 Task: Add Earthbound Farm Organic Classic Caesar Salad Kit to the cart.
Action: Mouse moved to (20, 143)
Screenshot: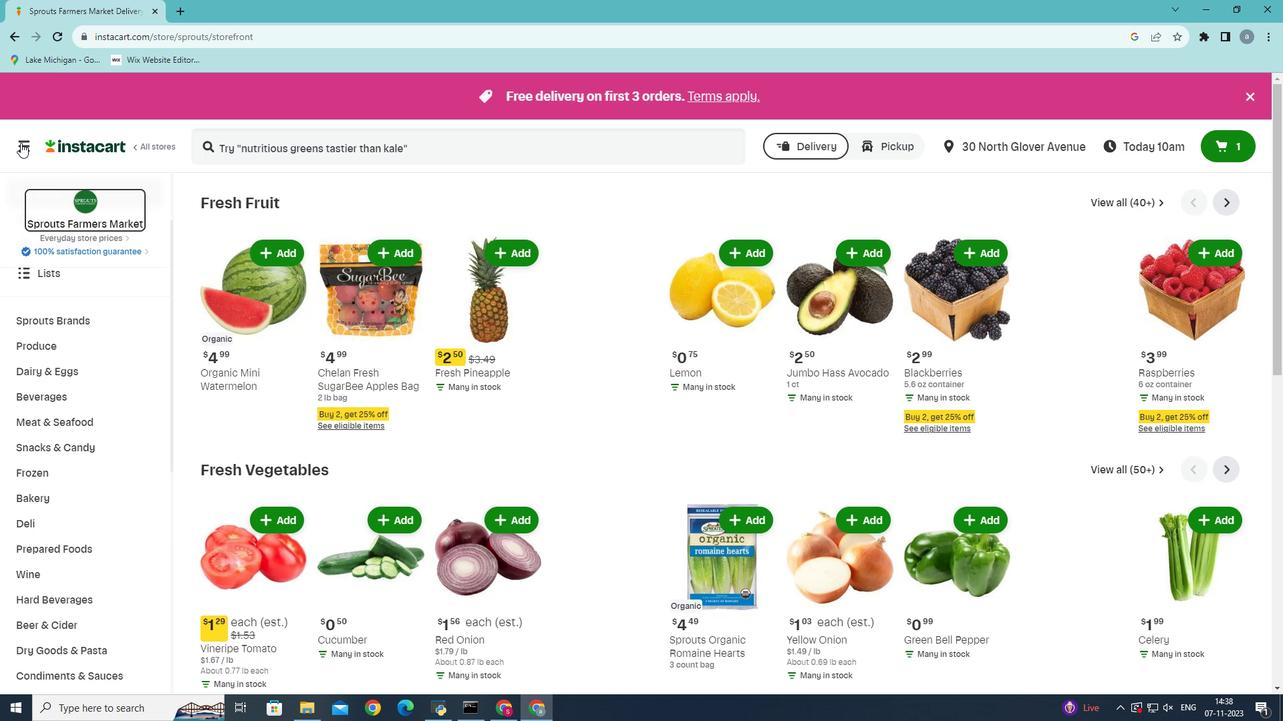 
Action: Mouse pressed left at (20, 143)
Screenshot: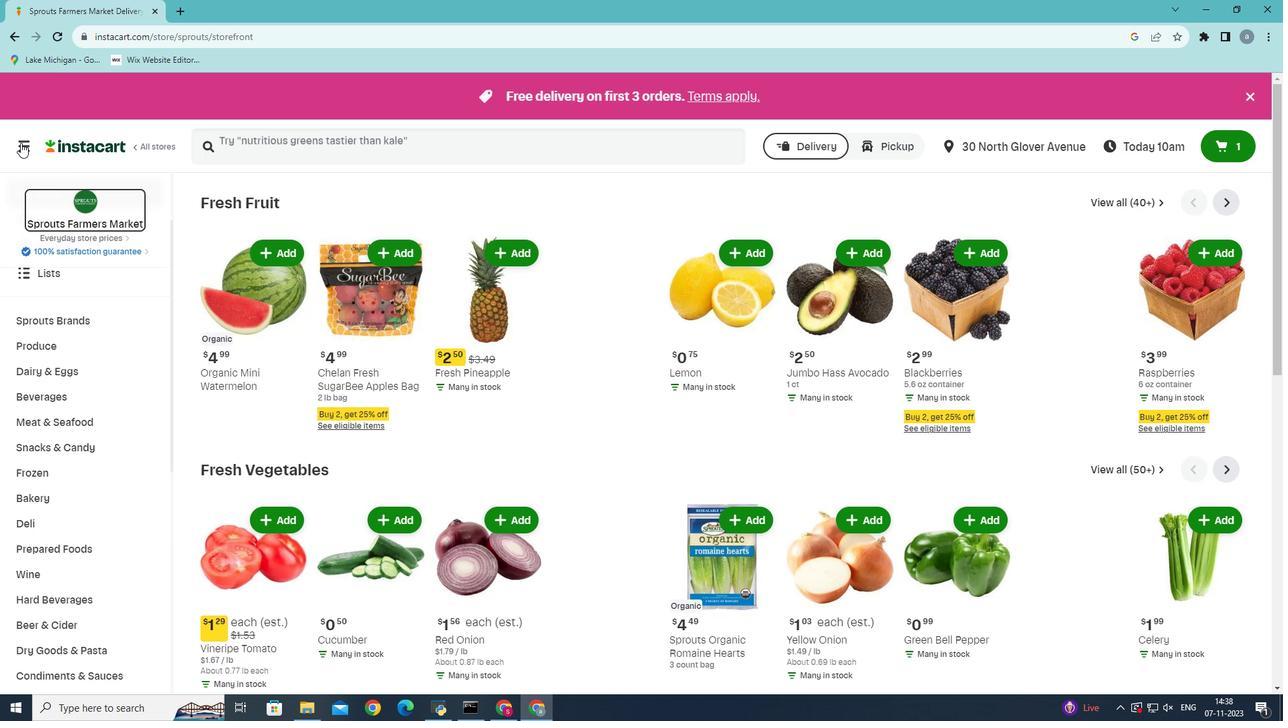 
Action: Mouse moved to (54, 371)
Screenshot: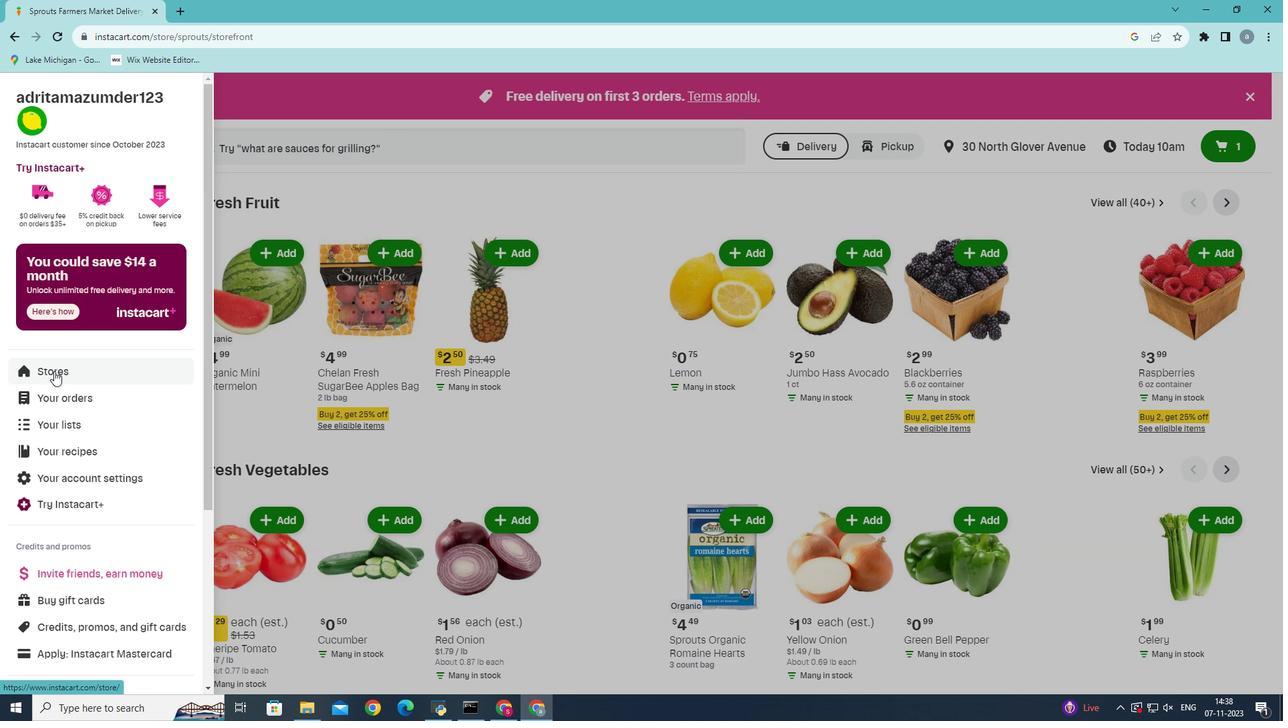 
Action: Mouse pressed left at (54, 371)
Screenshot: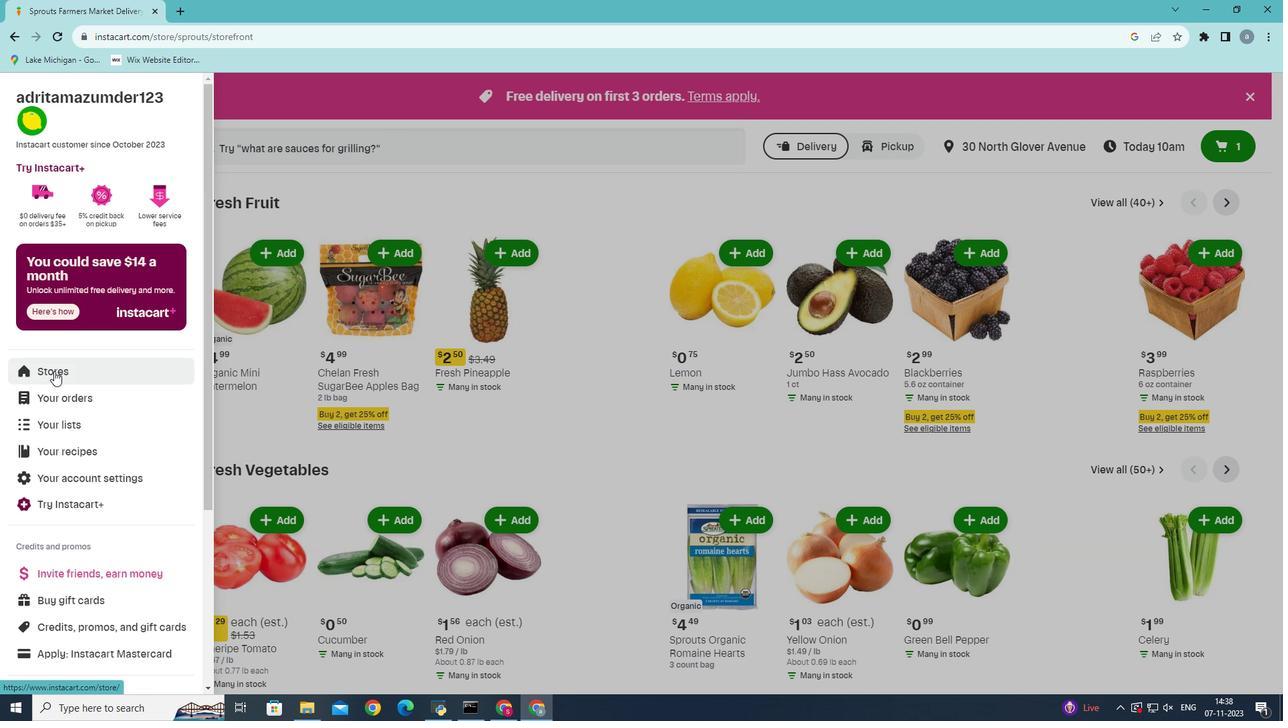 
Action: Mouse moved to (302, 155)
Screenshot: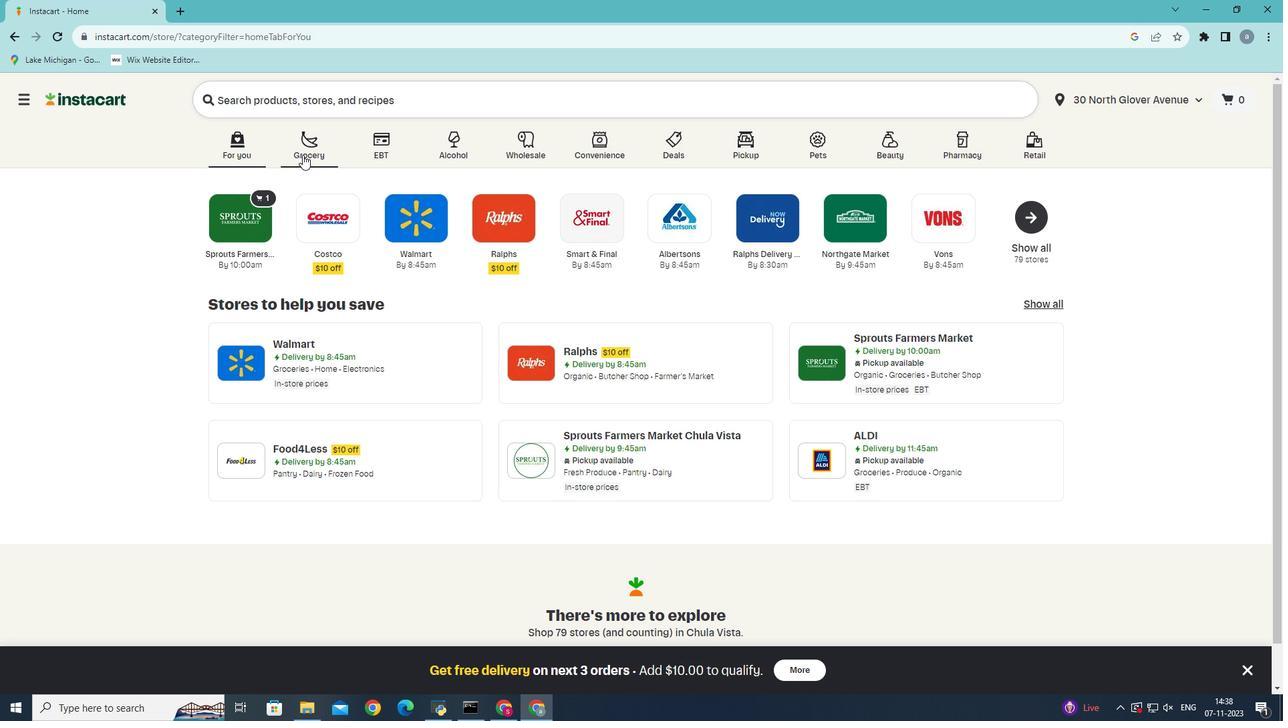 
Action: Mouse pressed left at (302, 155)
Screenshot: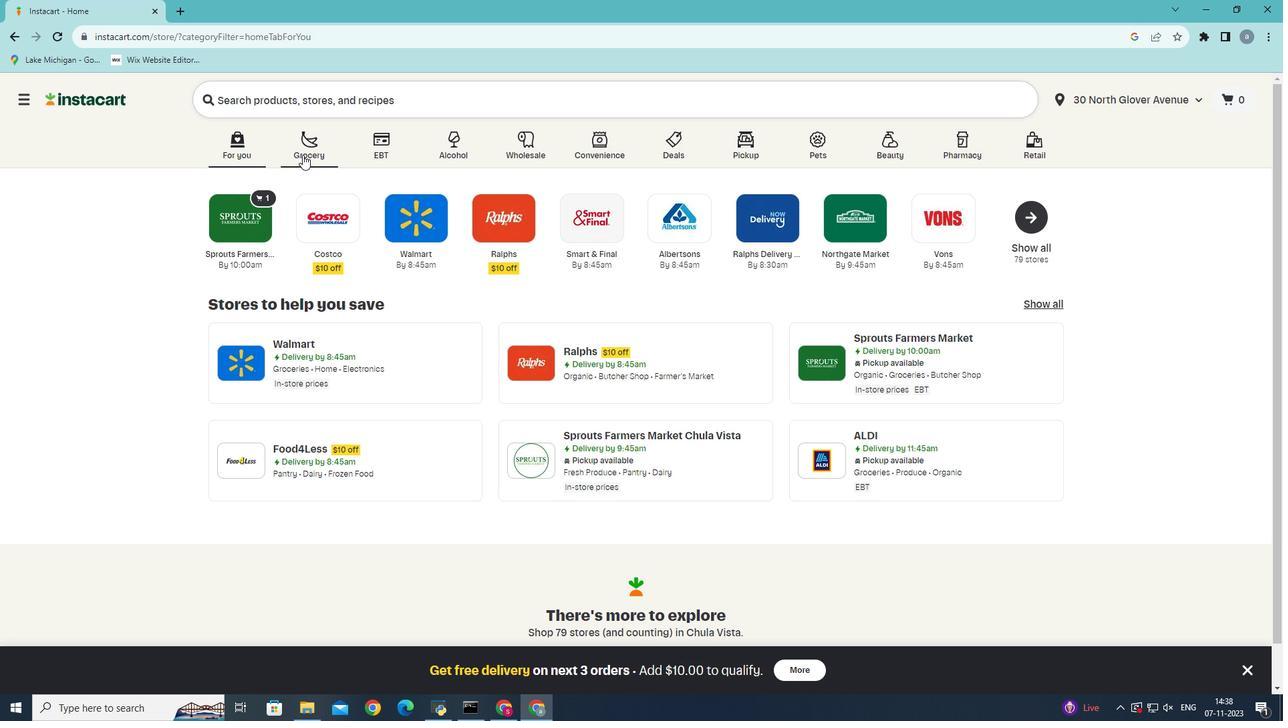 
Action: Mouse moved to (272, 388)
Screenshot: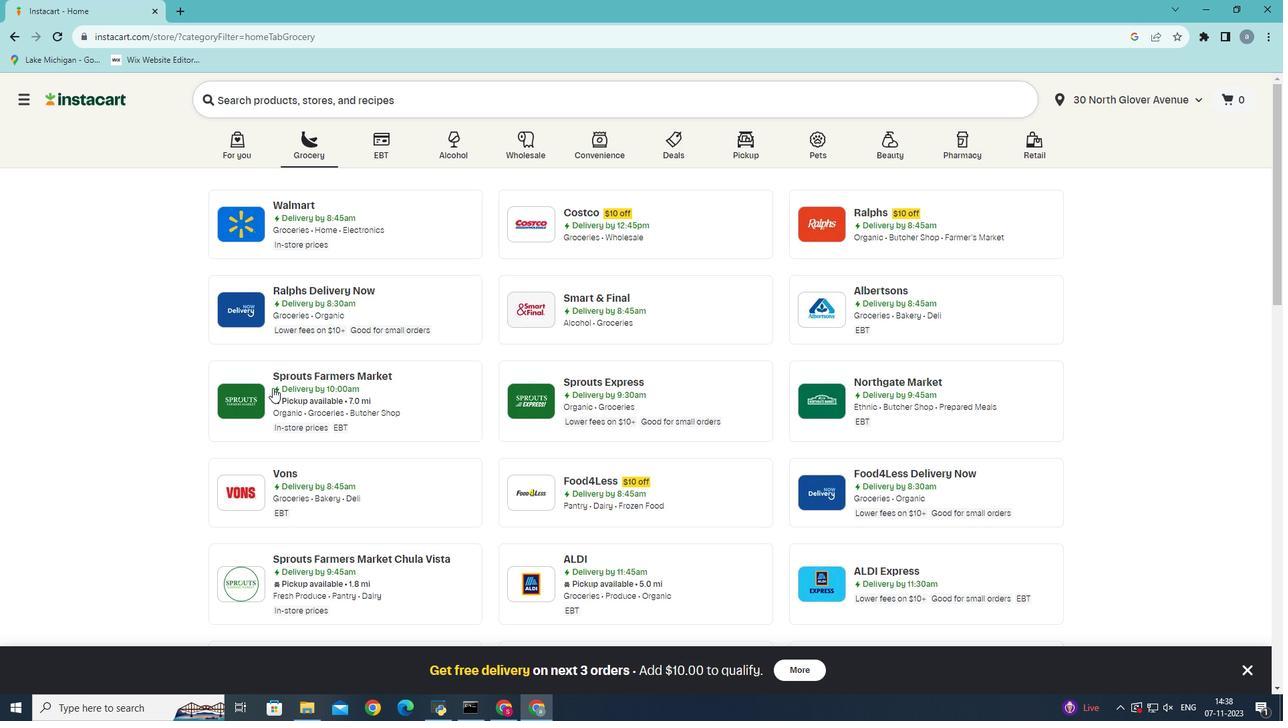 
Action: Mouse pressed left at (272, 388)
Screenshot: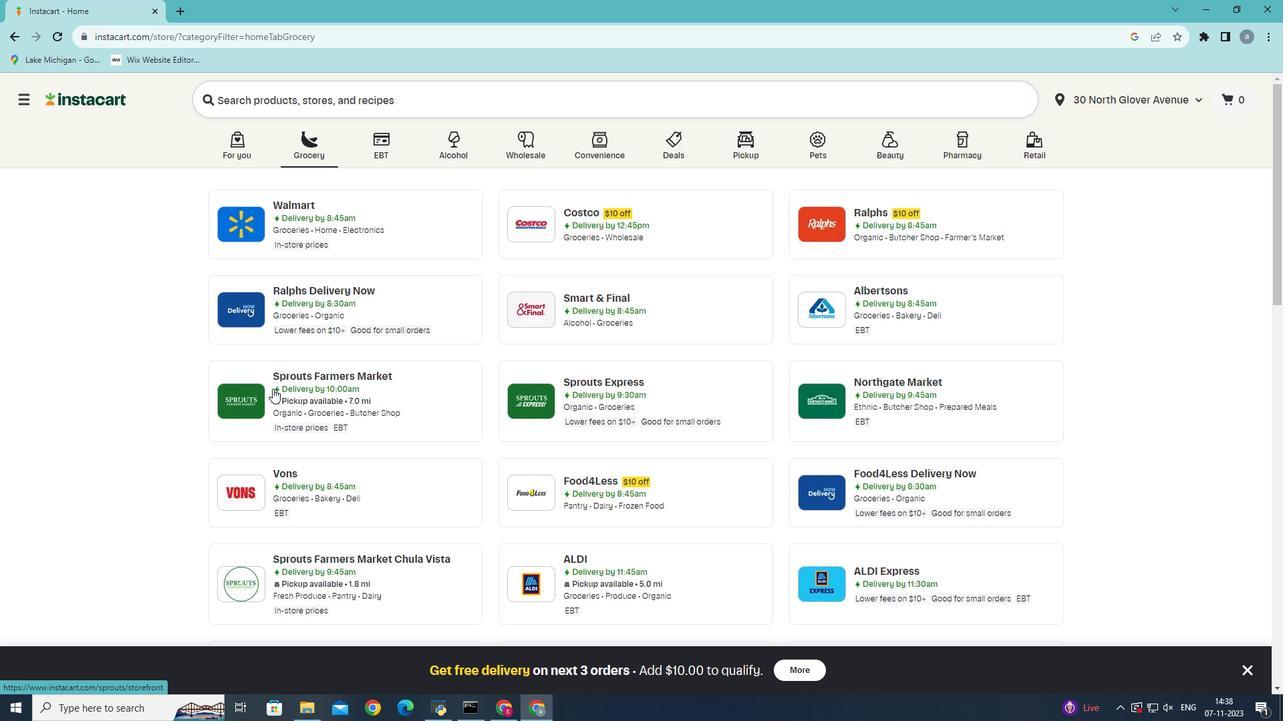 
Action: Mouse moved to (106, 523)
Screenshot: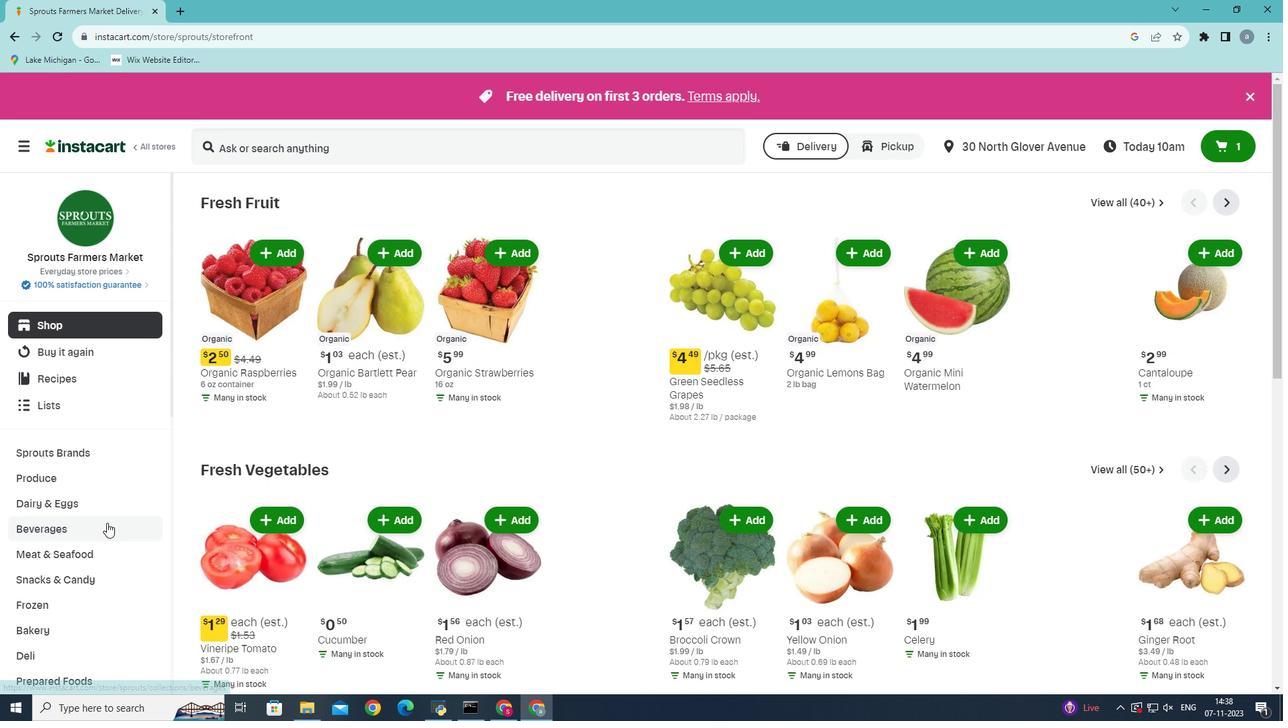 
Action: Mouse scrolled (106, 522) with delta (0, 0)
Screenshot: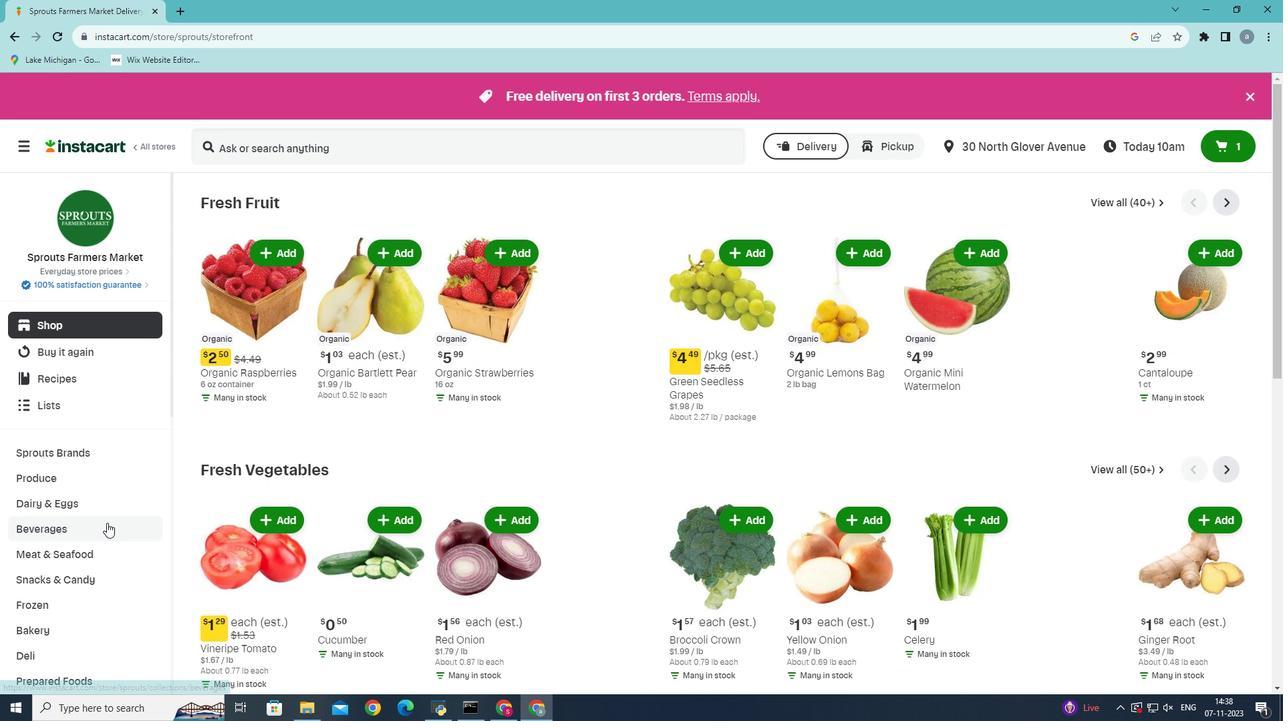 
Action: Mouse scrolled (106, 522) with delta (0, 0)
Screenshot: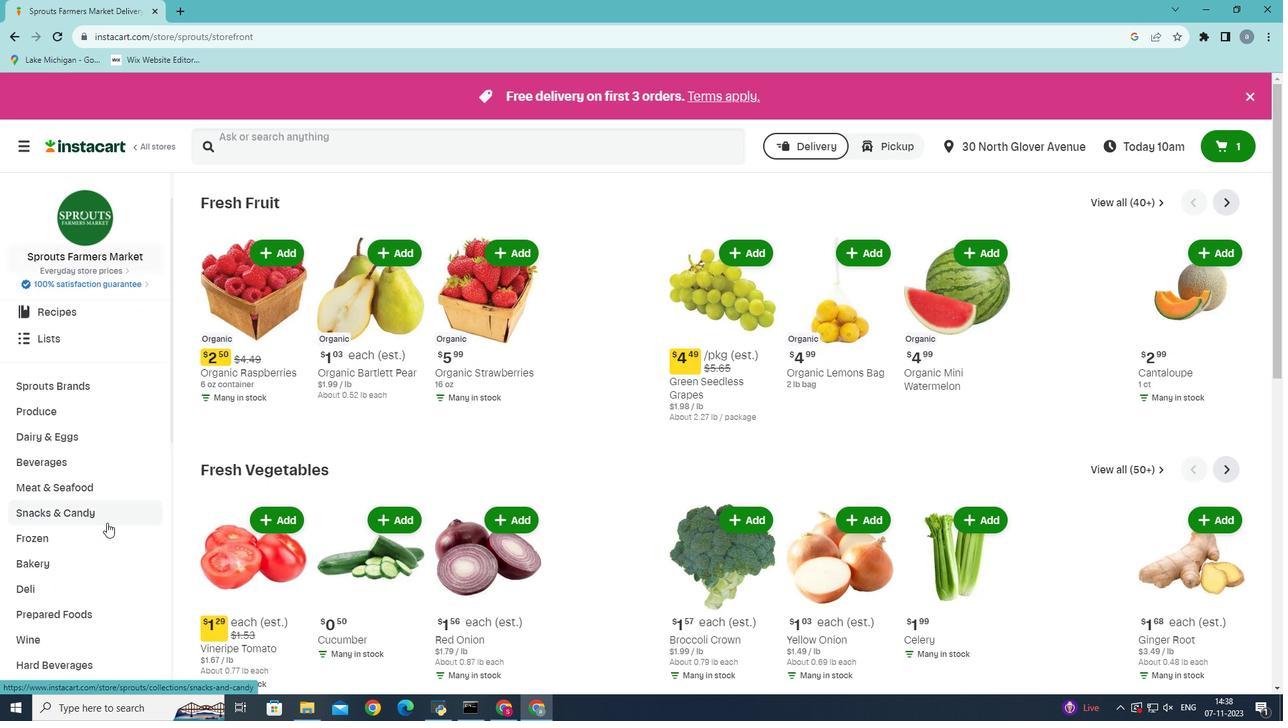 
Action: Mouse moved to (80, 544)
Screenshot: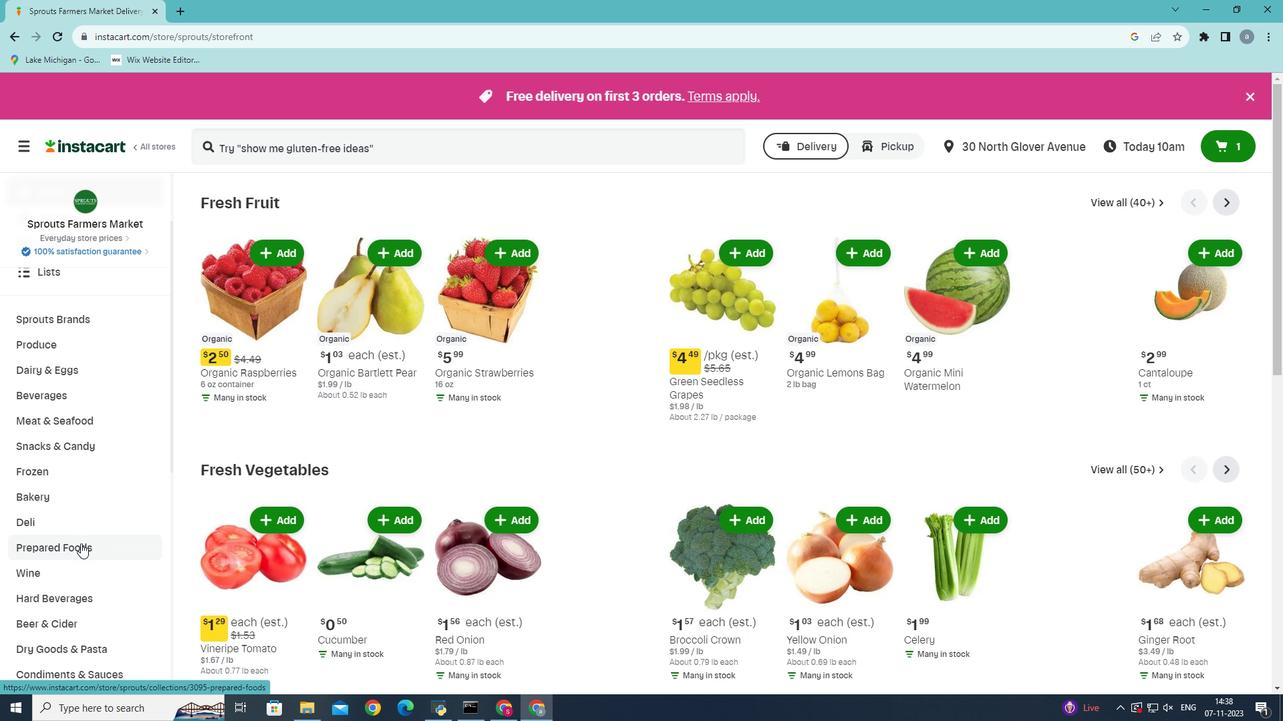
Action: Mouse pressed left at (80, 544)
Screenshot: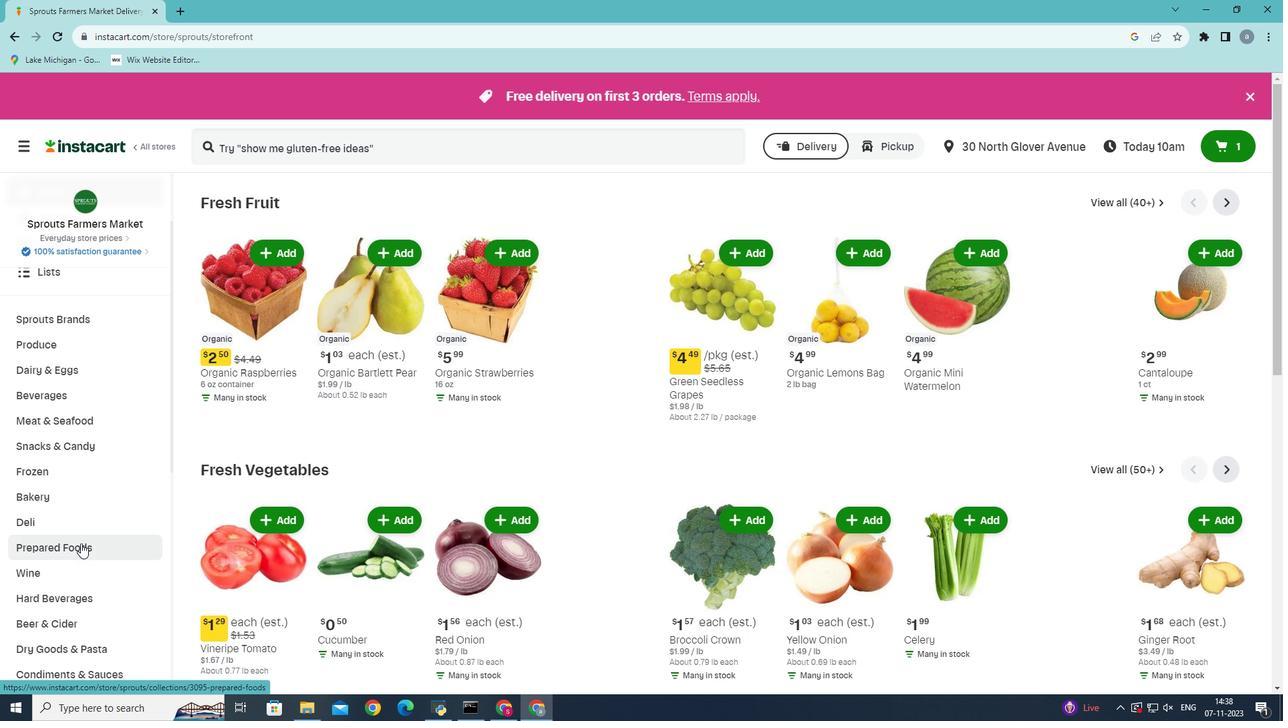 
Action: Mouse moved to (734, 239)
Screenshot: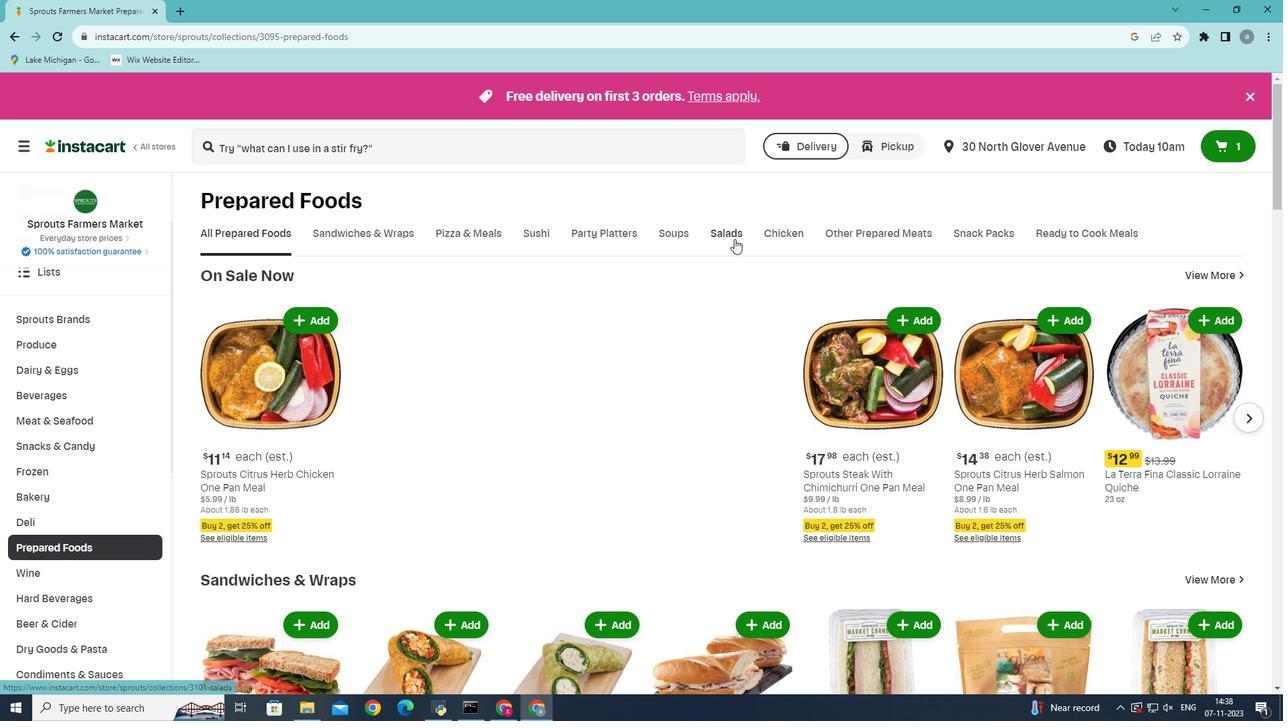
Action: Mouse pressed left at (734, 239)
Screenshot: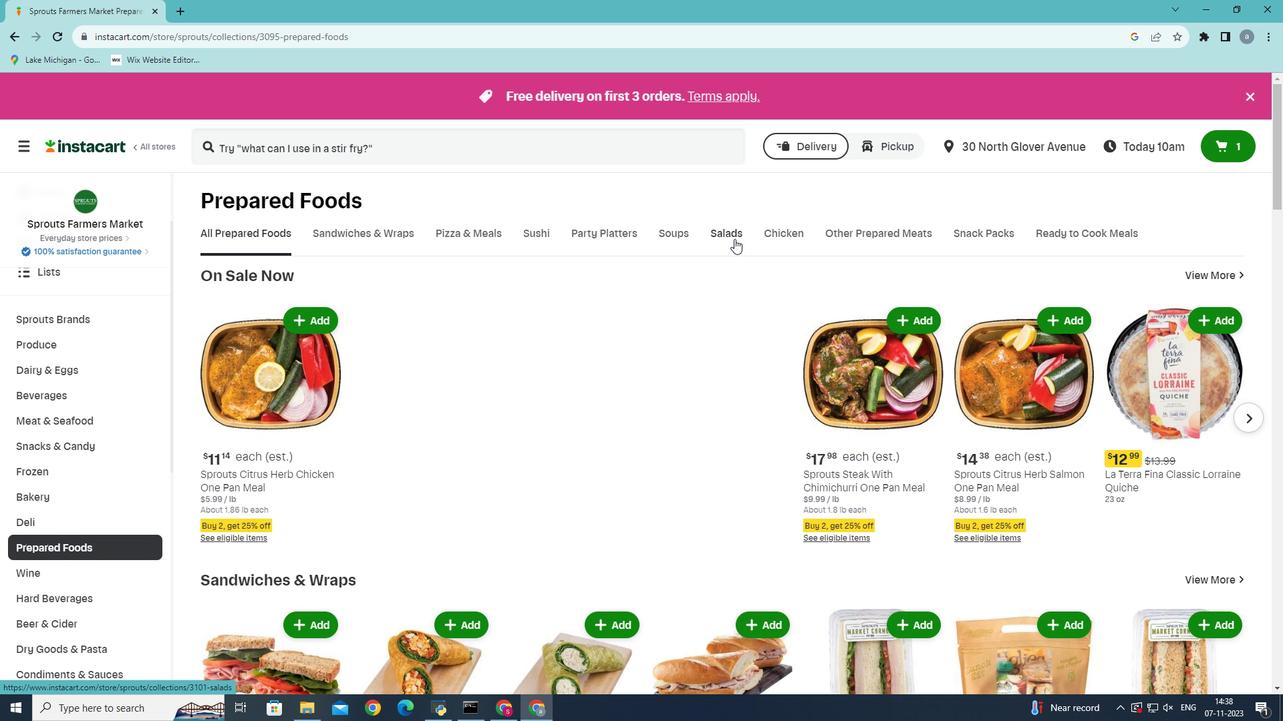 
Action: Mouse moved to (512, 296)
Screenshot: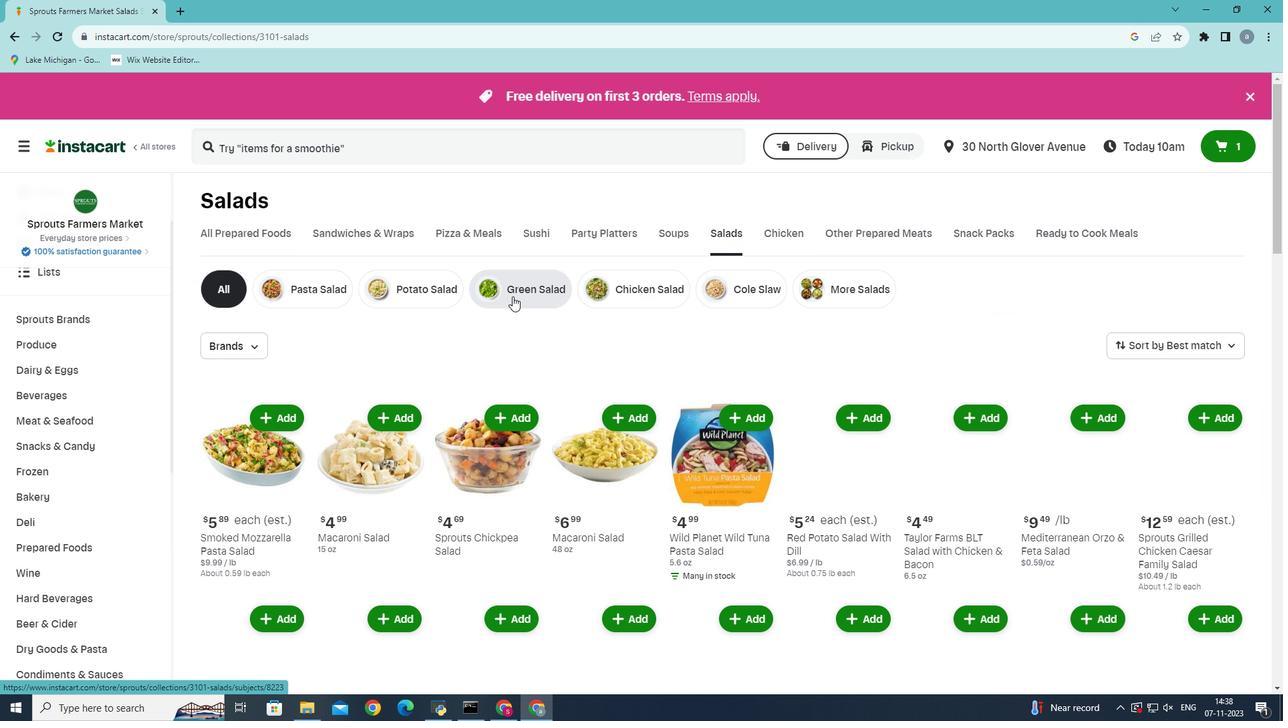 
Action: Mouse pressed left at (512, 296)
Screenshot: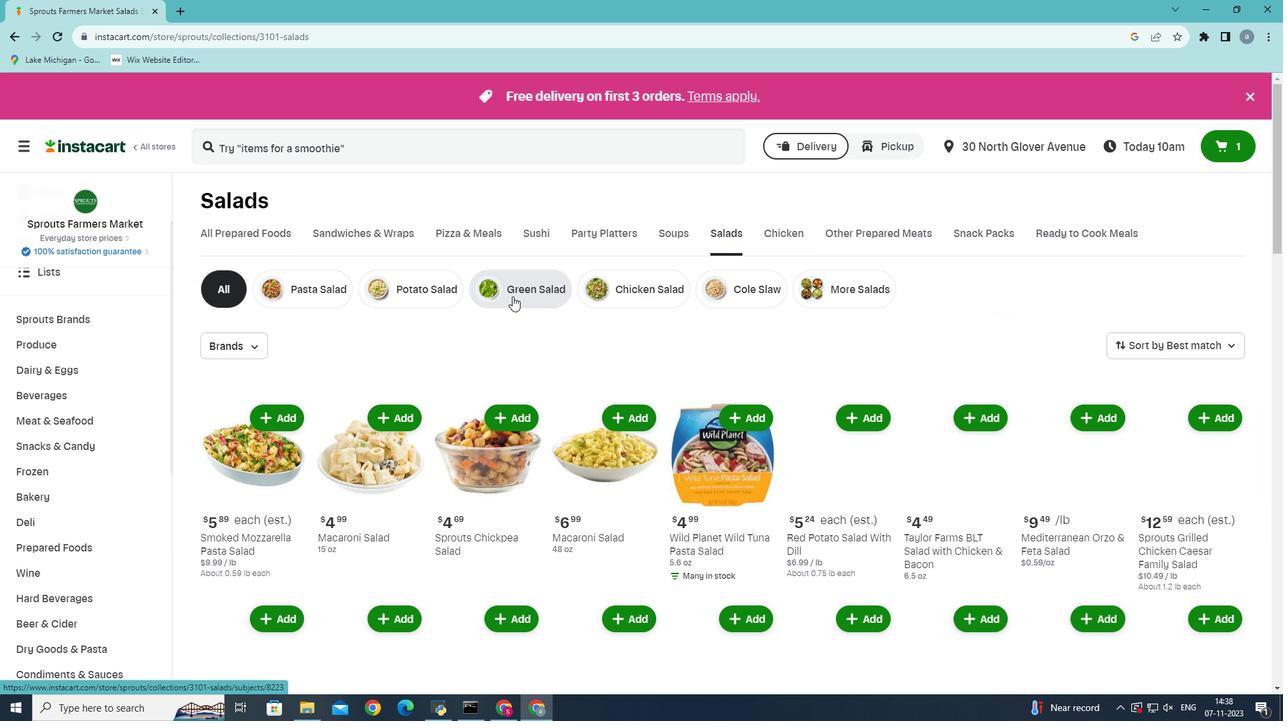 
Action: Mouse moved to (316, 155)
Screenshot: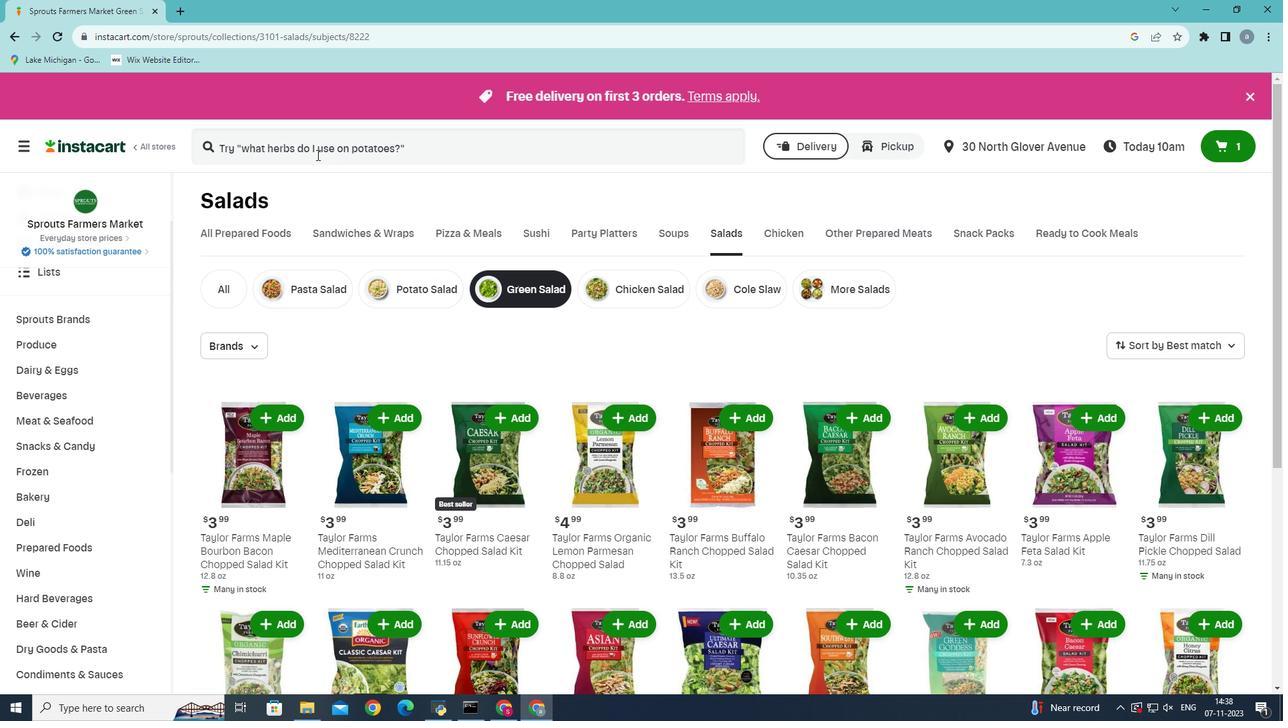 
Action: Mouse pressed left at (316, 155)
Screenshot: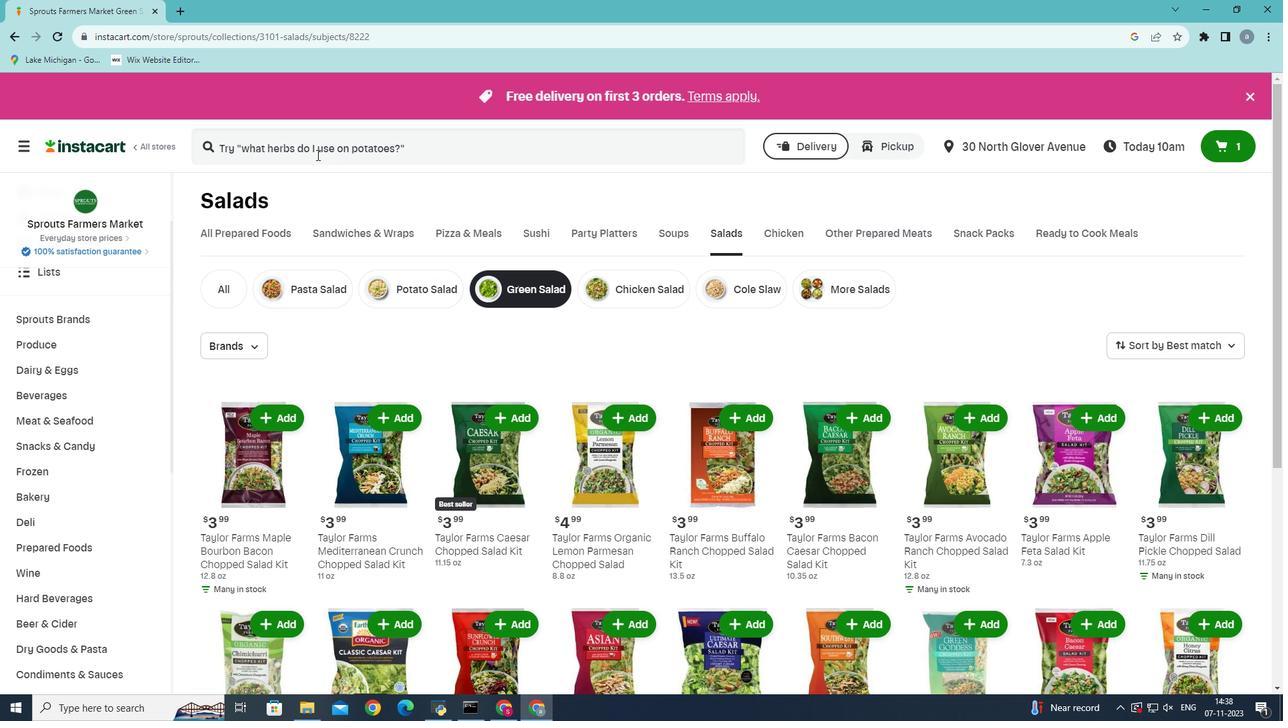 
Action: Mouse moved to (328, 142)
Screenshot: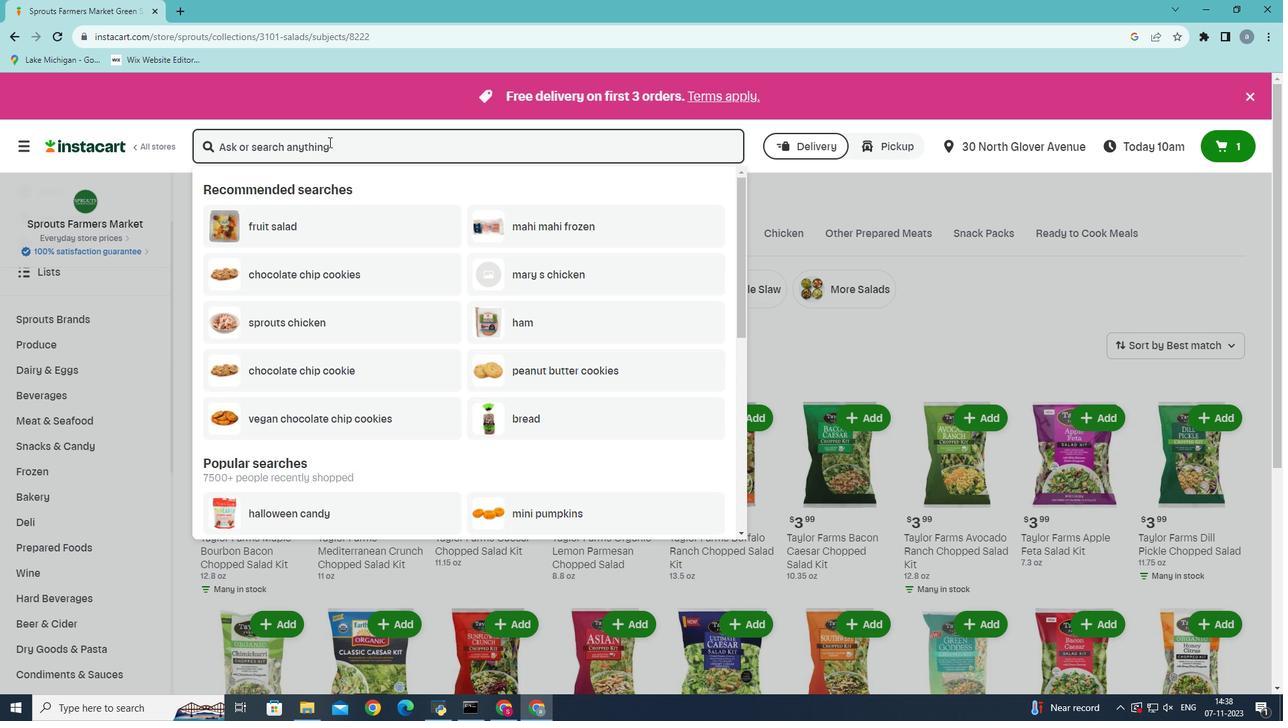 
Action: Key pressed <Key.shift>Earthbound<Key.space>farm<Key.space>organic<Key.space>classic<Key.space>caeser<Key.space>salad<Key.space>kit<Key.enter>
Screenshot: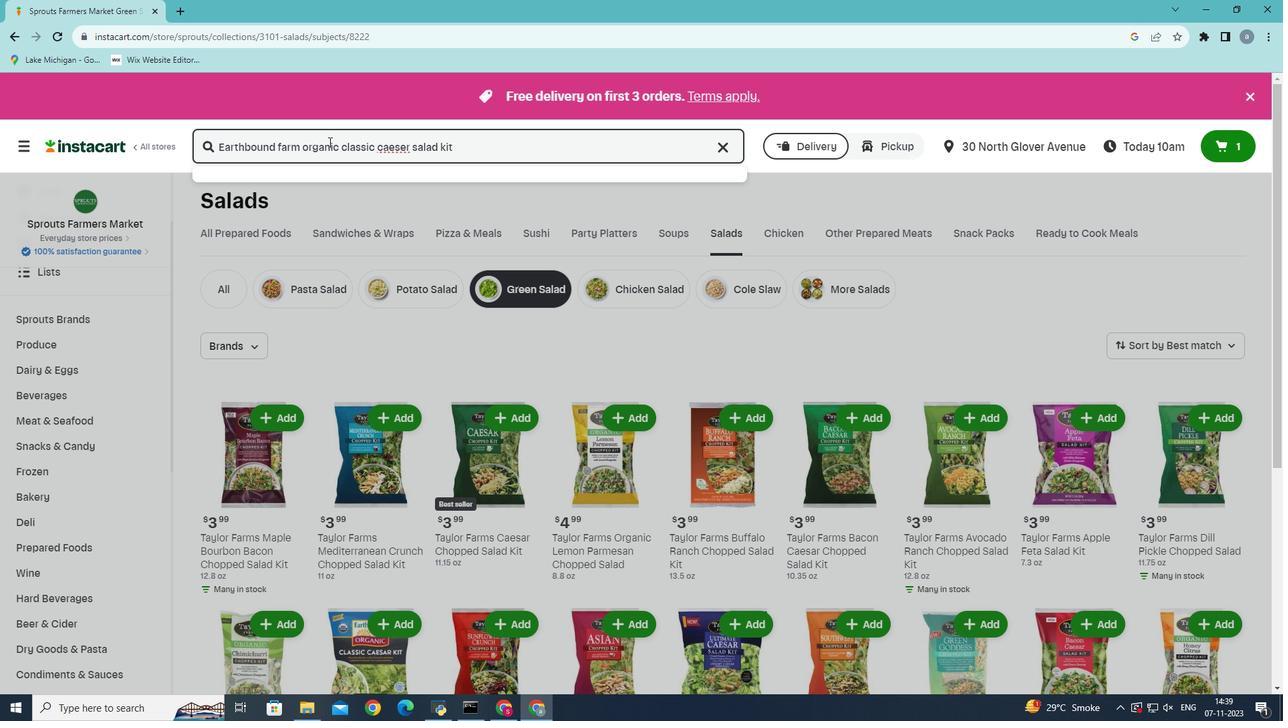 
Action: Mouse moved to (372, 289)
Screenshot: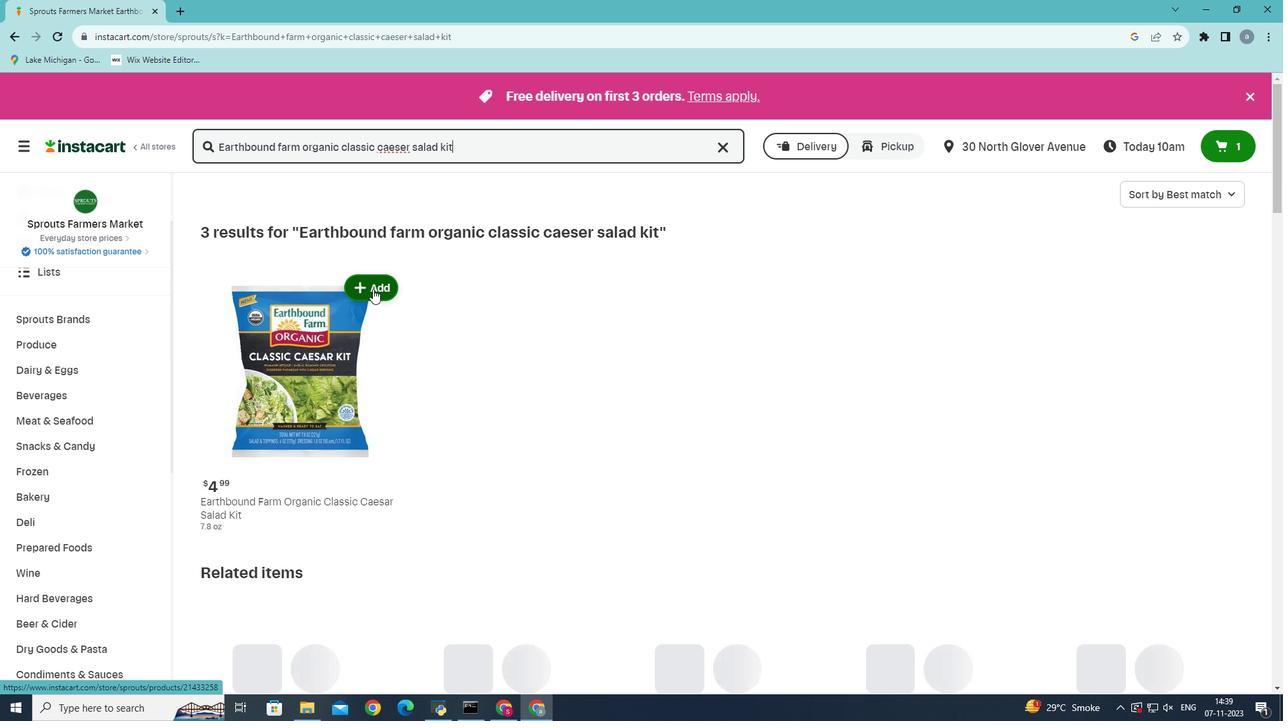 
Action: Mouse pressed left at (372, 289)
Screenshot: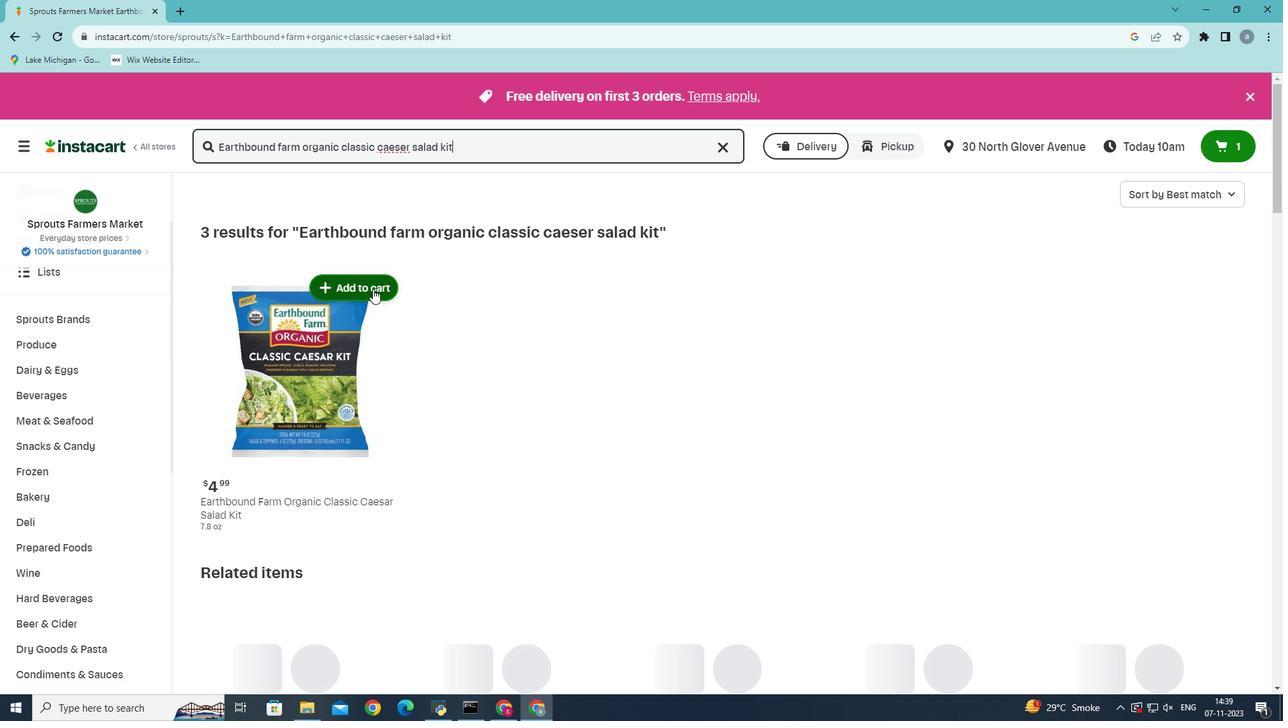 
